 Task: Enable the video filter "Grain video filter" for transcode stream output.
Action: Mouse moved to (97, 11)
Screenshot: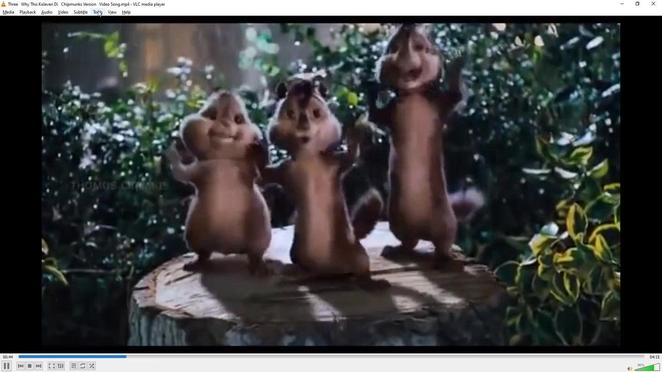 
Action: Mouse pressed left at (97, 11)
Screenshot: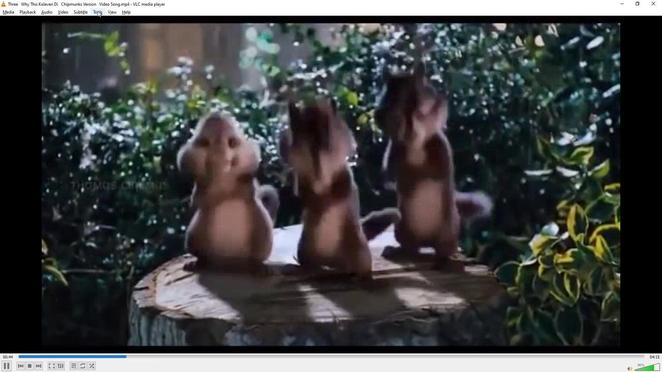 
Action: Mouse moved to (109, 92)
Screenshot: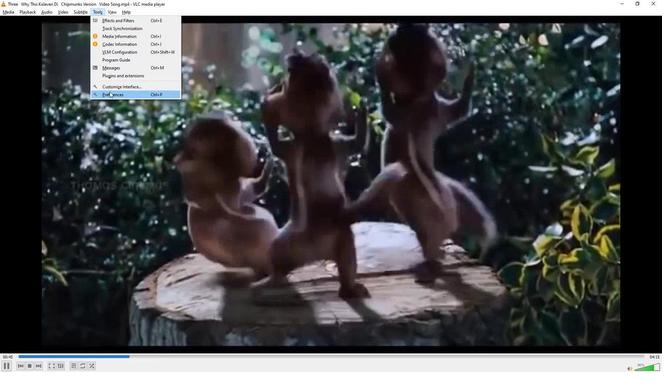 
Action: Mouse pressed left at (109, 92)
Screenshot: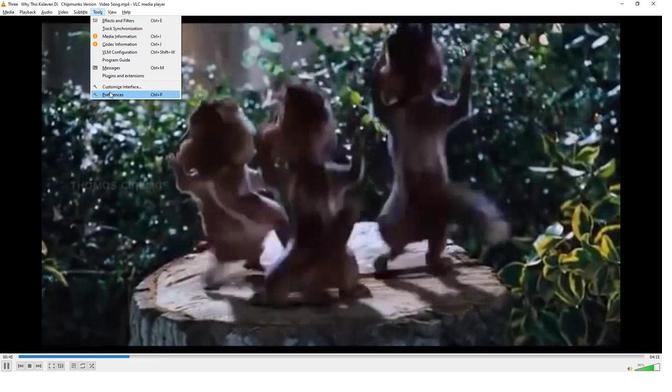
Action: Mouse moved to (192, 279)
Screenshot: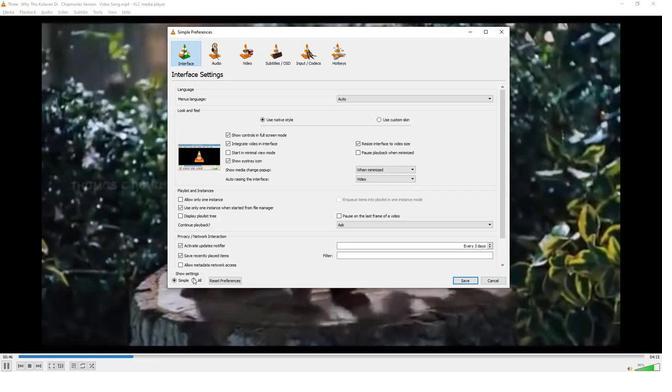 
Action: Mouse pressed left at (192, 279)
Screenshot: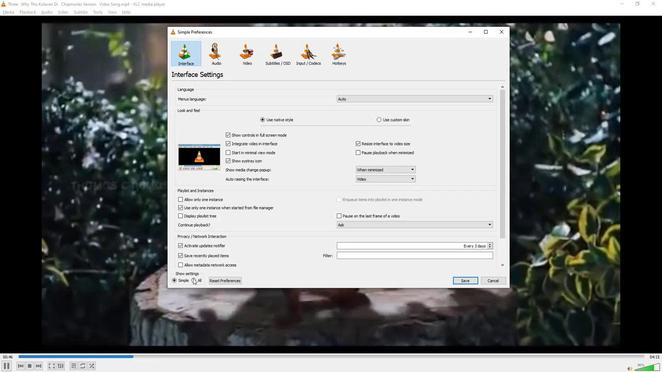 
Action: Mouse moved to (184, 221)
Screenshot: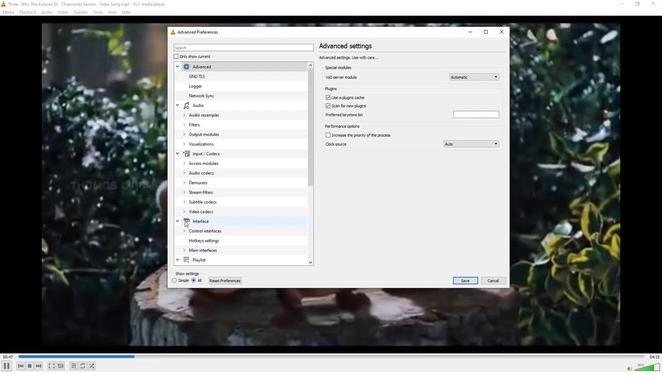 
Action: Mouse scrolled (184, 221) with delta (0, 0)
Screenshot: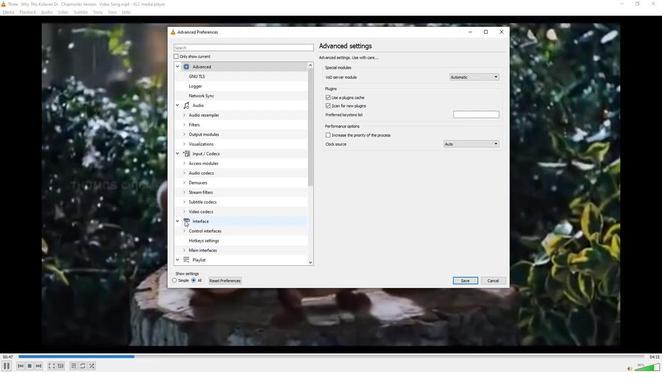 
Action: Mouse moved to (184, 221)
Screenshot: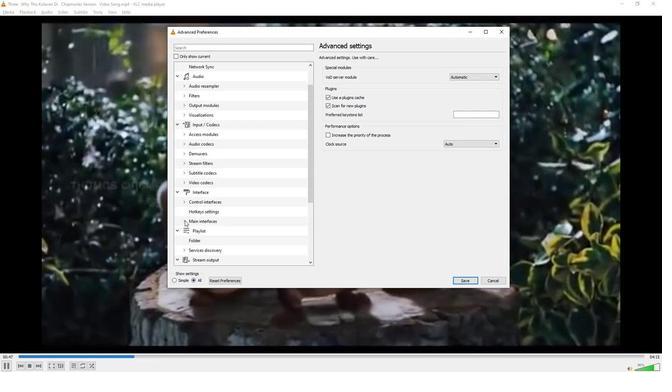 
Action: Mouse scrolled (184, 221) with delta (0, 0)
Screenshot: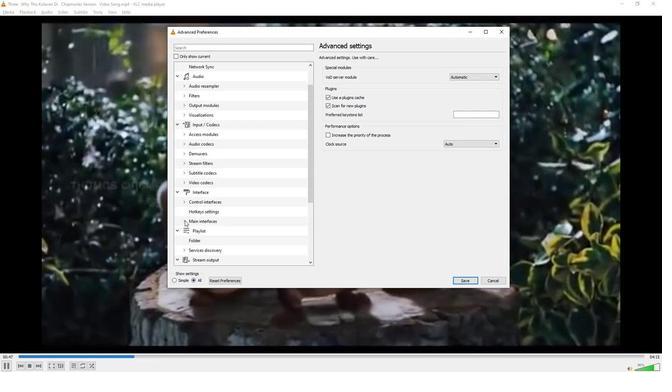 
Action: Mouse moved to (184, 221)
Screenshot: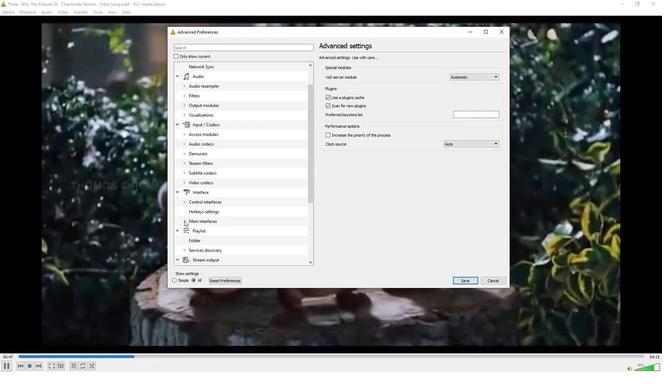 
Action: Mouse scrolled (184, 221) with delta (0, 0)
Screenshot: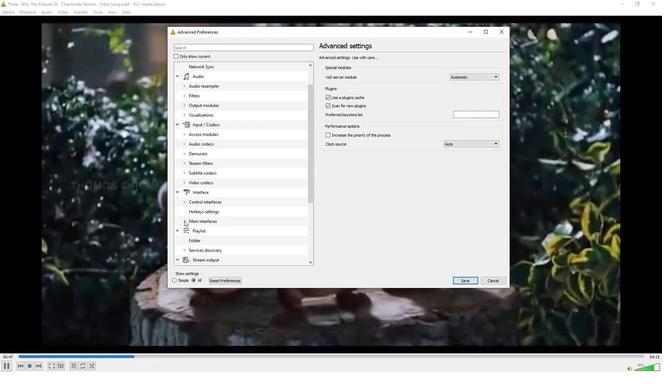 
Action: Mouse scrolled (184, 221) with delta (0, 0)
Screenshot: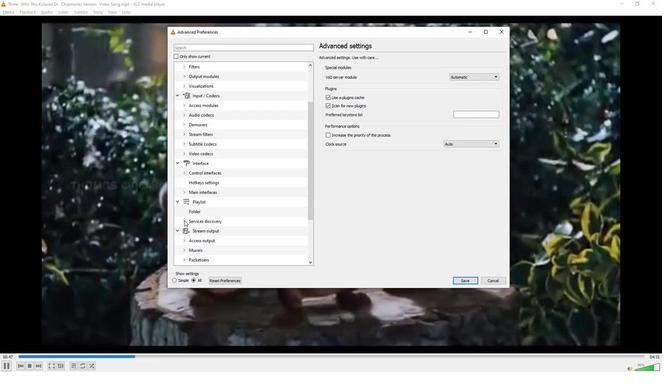 
Action: Mouse scrolled (184, 221) with delta (0, 0)
Screenshot: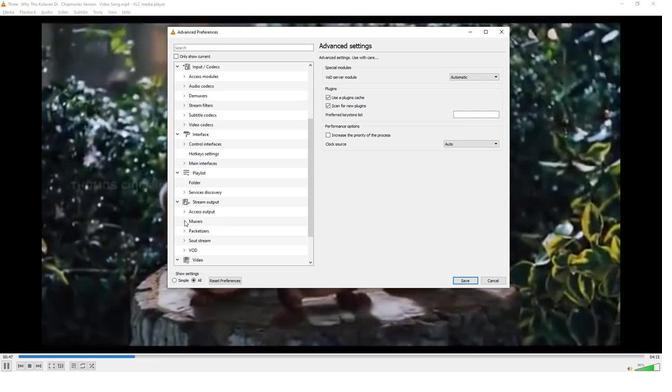 
Action: Mouse scrolled (184, 221) with delta (0, 0)
Screenshot: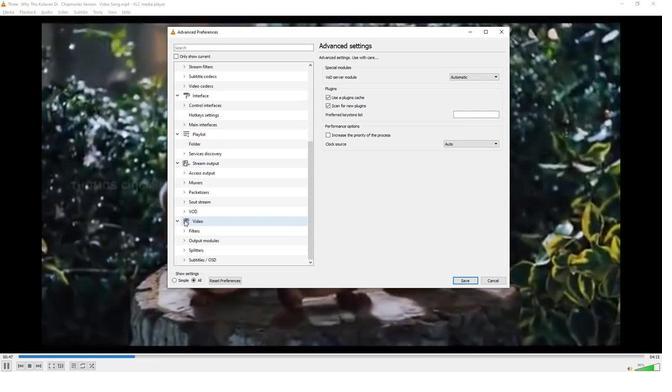 
Action: Mouse scrolled (184, 221) with delta (0, 0)
Screenshot: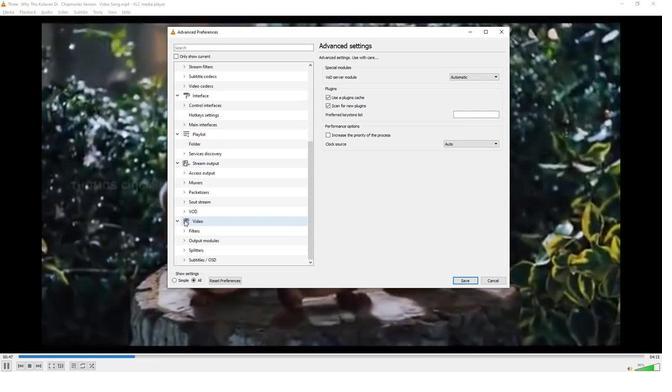 
Action: Mouse moved to (194, 231)
Screenshot: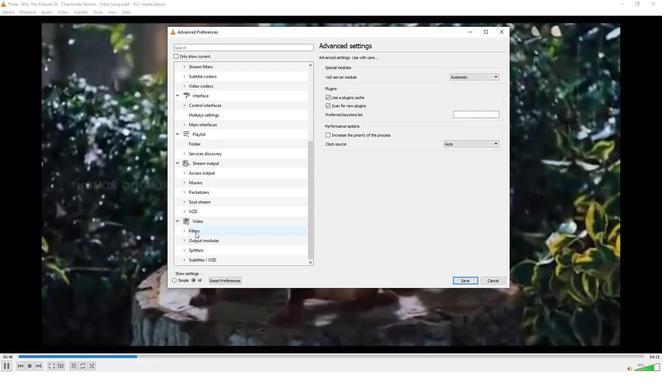 
Action: Mouse pressed left at (194, 231)
Screenshot: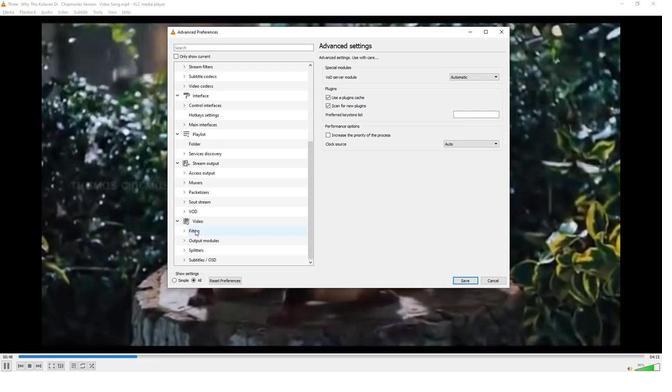 
Action: Mouse moved to (418, 151)
Screenshot: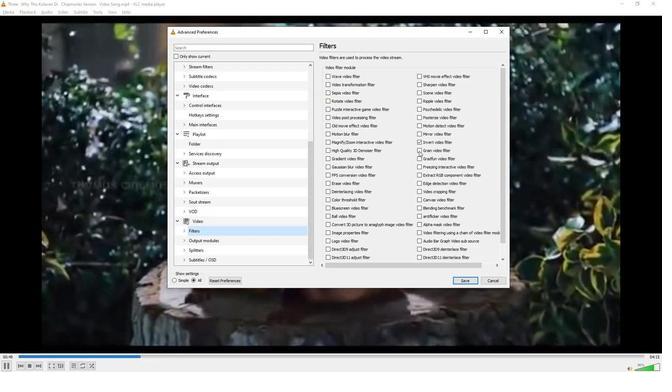 
Action: Mouse pressed left at (418, 151)
Screenshot: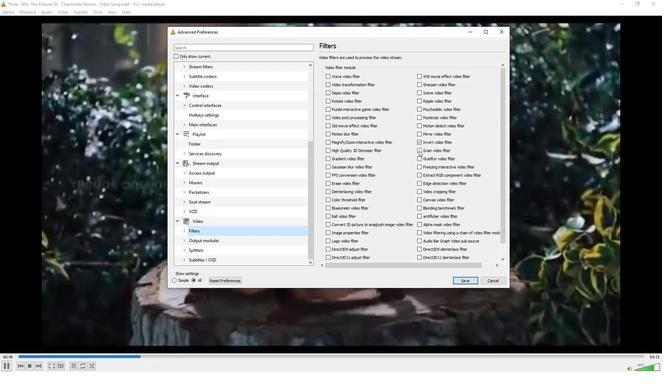 
Action: Mouse moved to (387, 207)
Screenshot: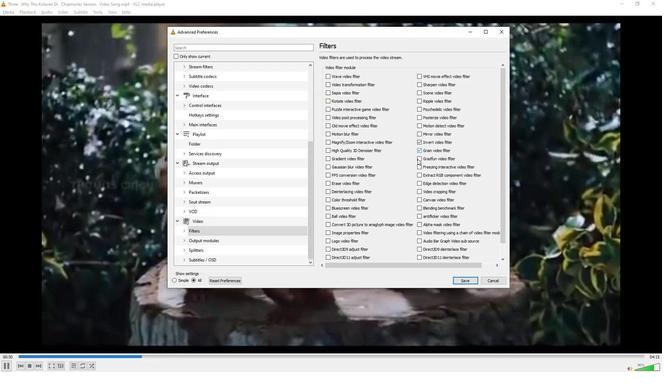 
